 Task: Create a due date automation trigger when advanced on, on the wednesday after a card is due add dates without an incomplete due date at 11:00 AM.
Action: Mouse moved to (1157, 149)
Screenshot: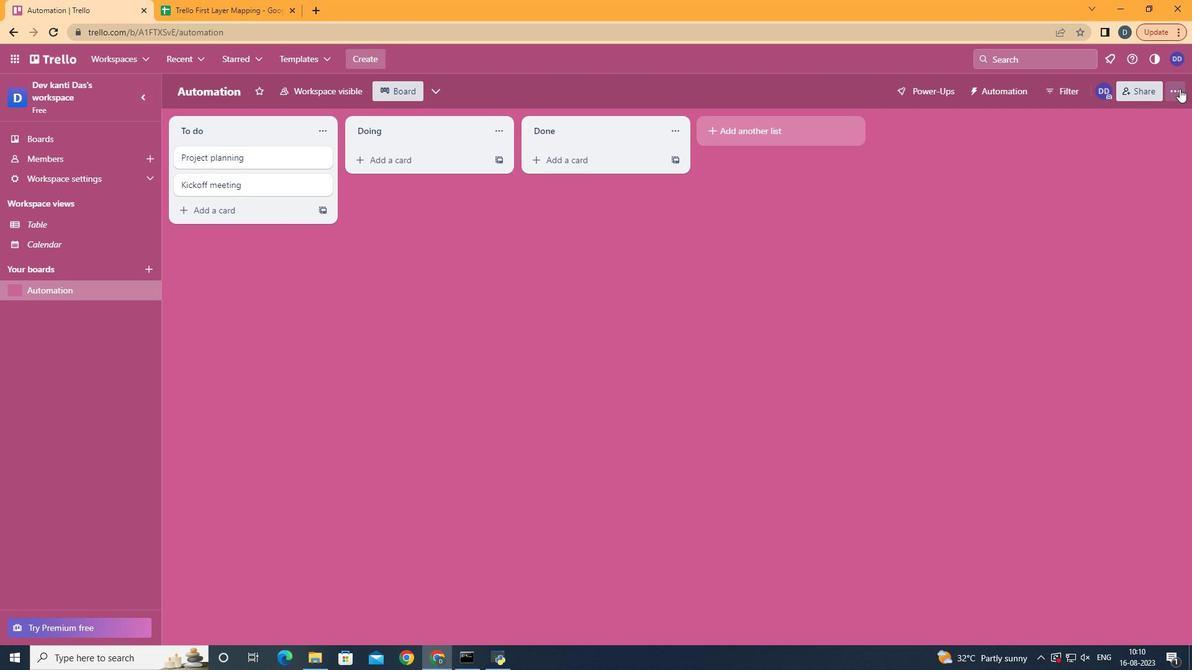 
Action: Mouse pressed left at (1157, 149)
Screenshot: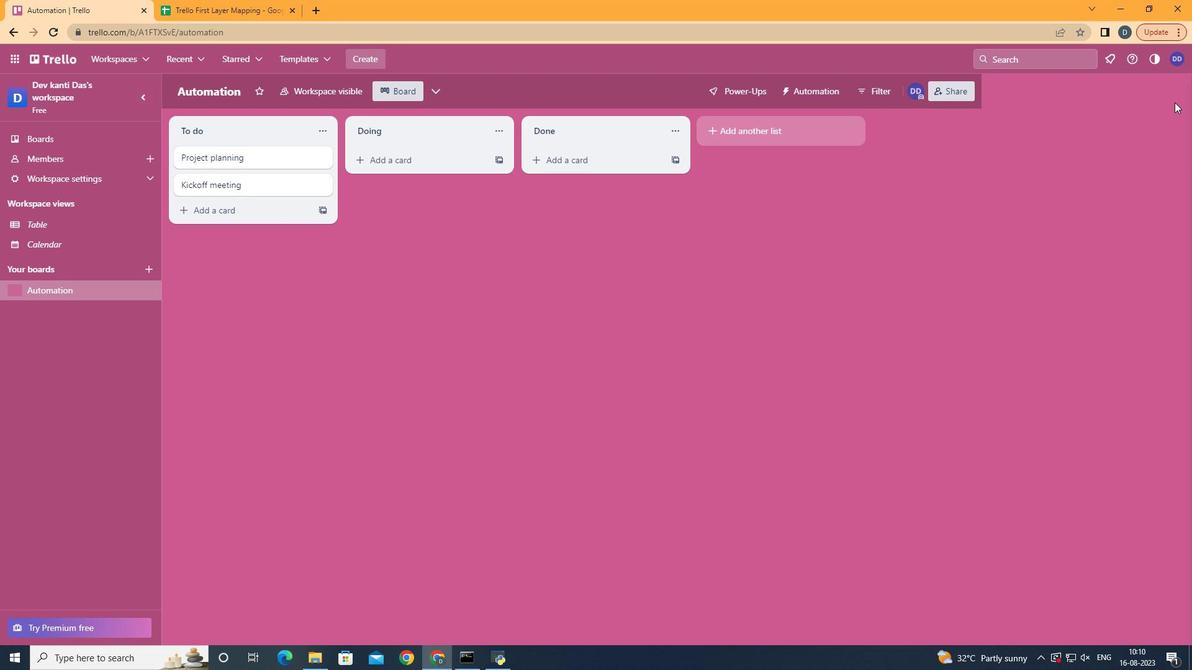 
Action: Mouse moved to (1084, 294)
Screenshot: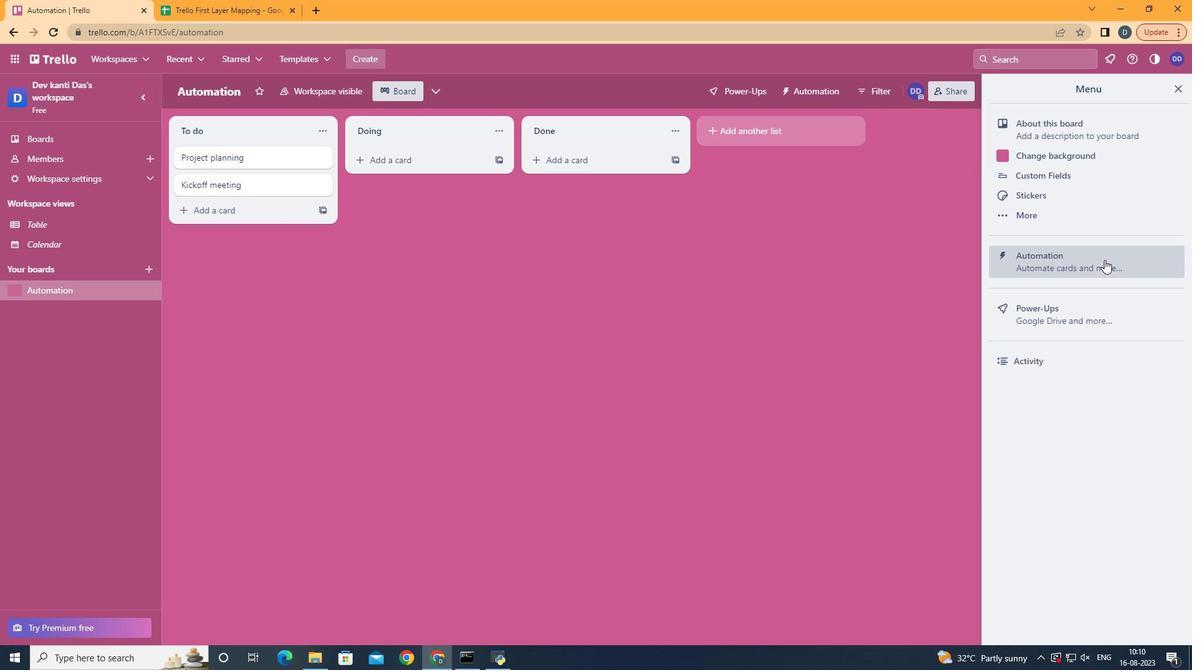 
Action: Mouse pressed left at (1084, 294)
Screenshot: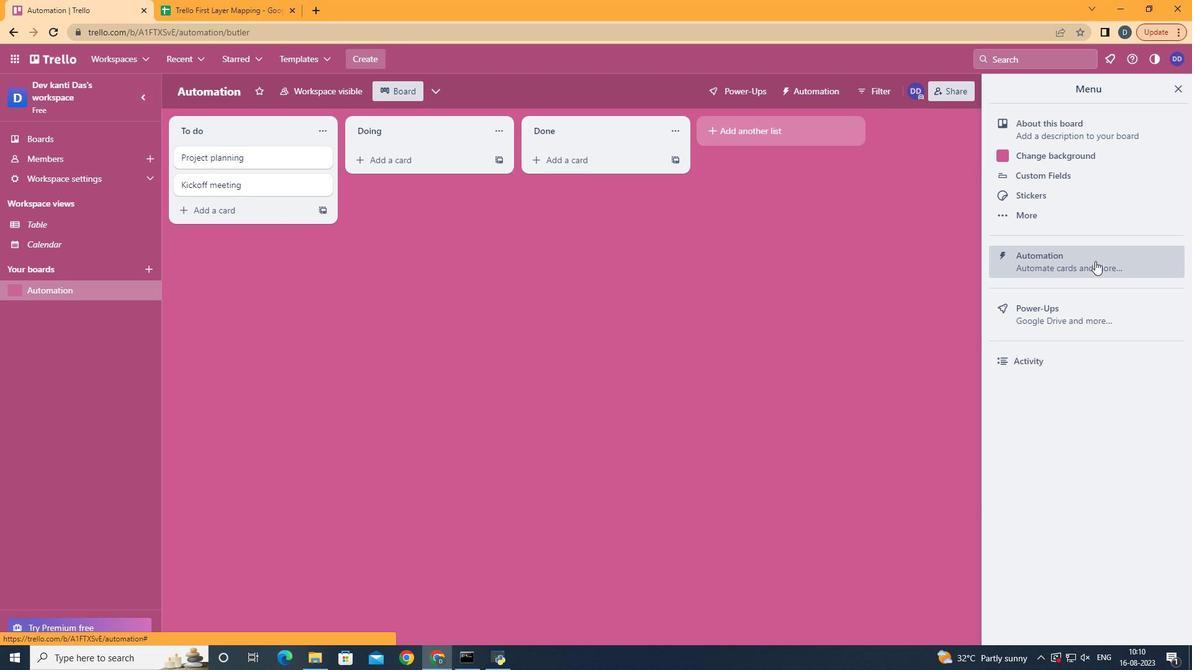 
Action: Mouse moved to (230, 290)
Screenshot: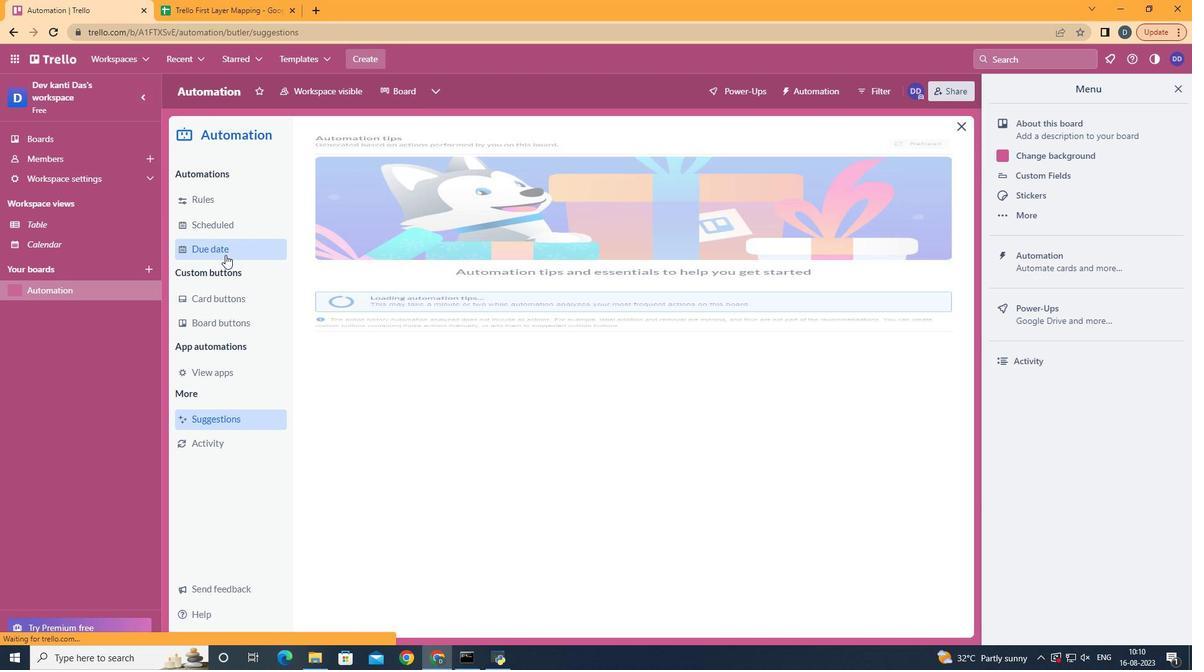 
Action: Mouse pressed left at (230, 290)
Screenshot: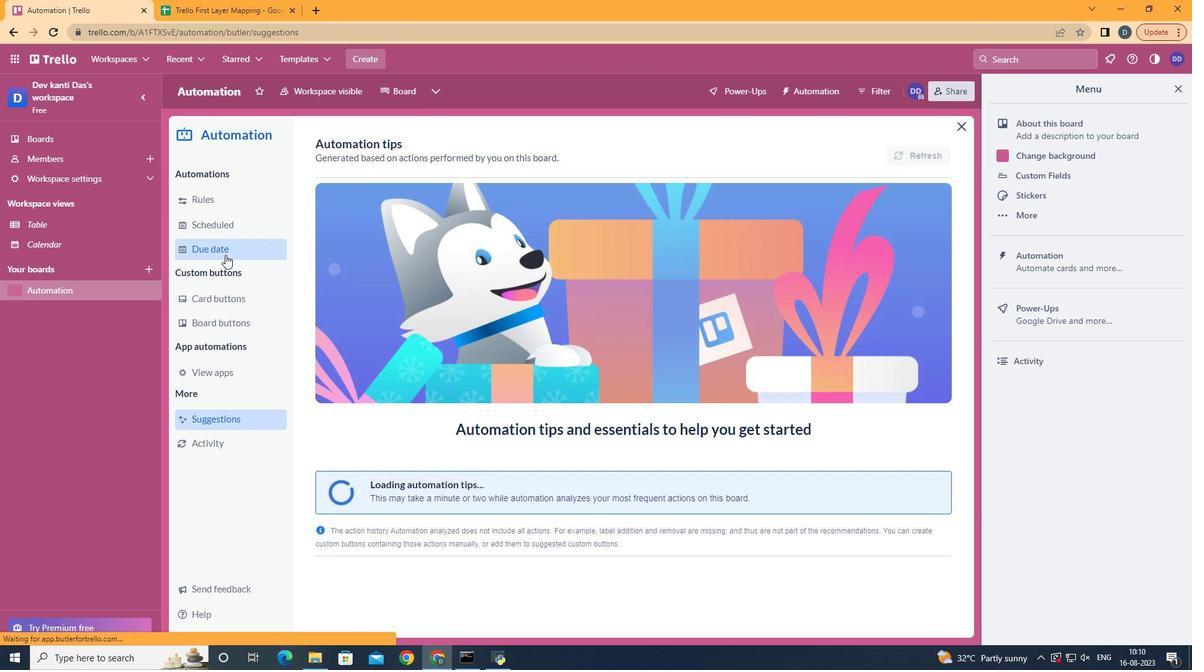 
Action: Mouse moved to (859, 200)
Screenshot: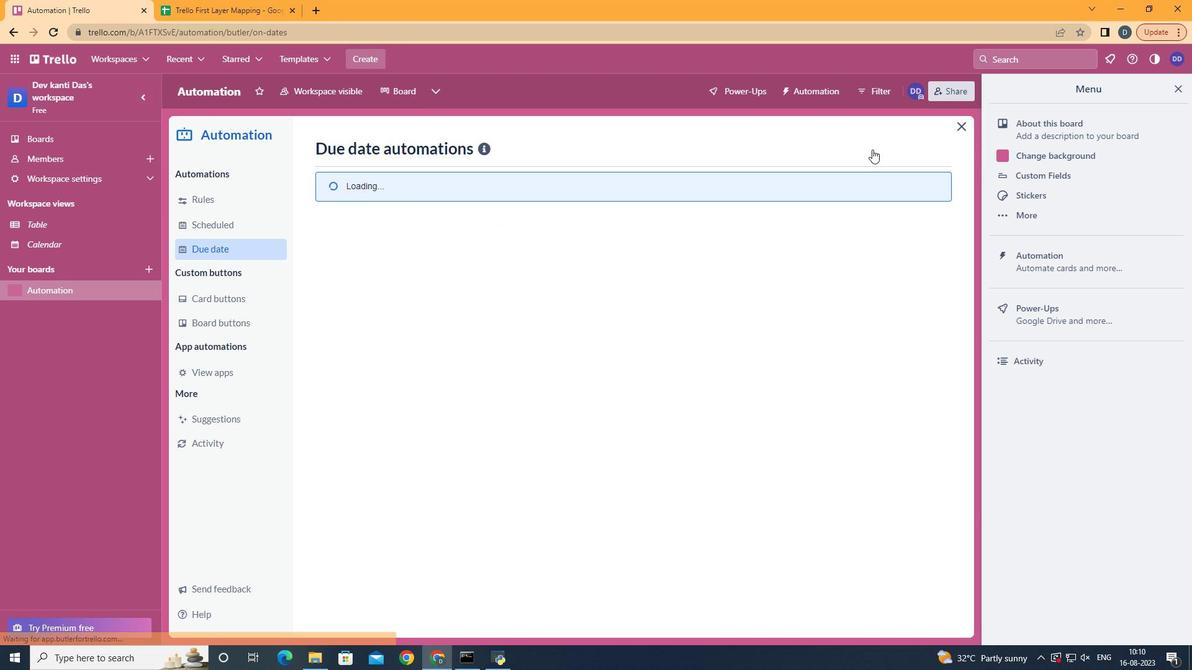 
Action: Mouse pressed left at (859, 200)
Screenshot: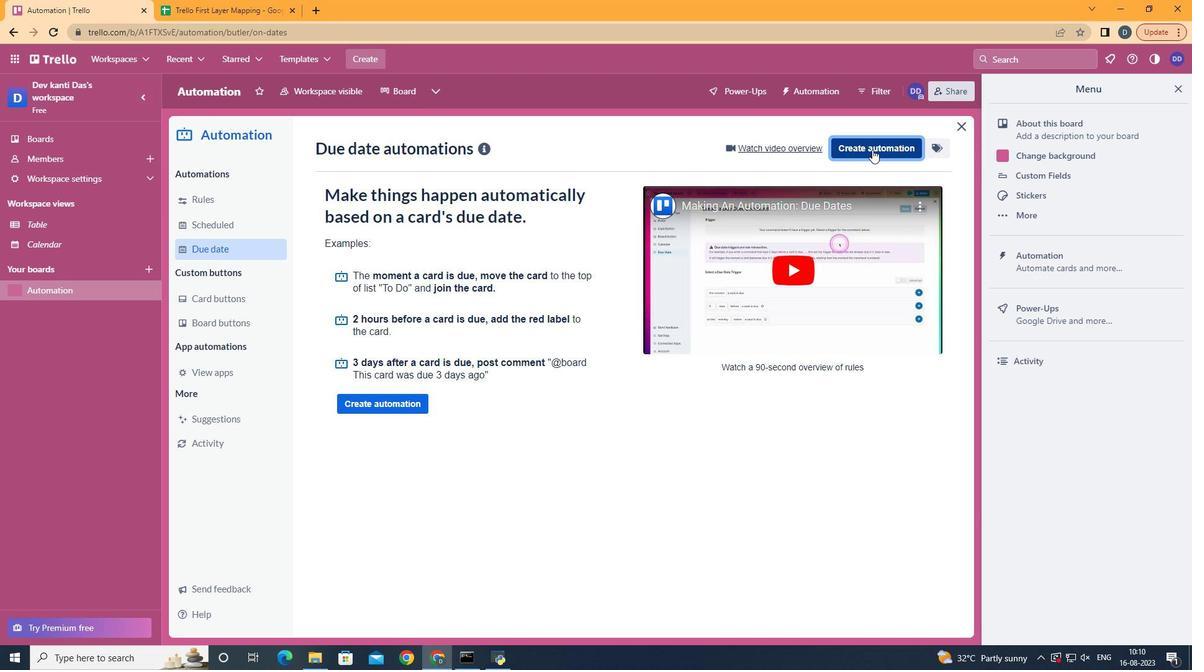 
Action: Mouse moved to (658, 299)
Screenshot: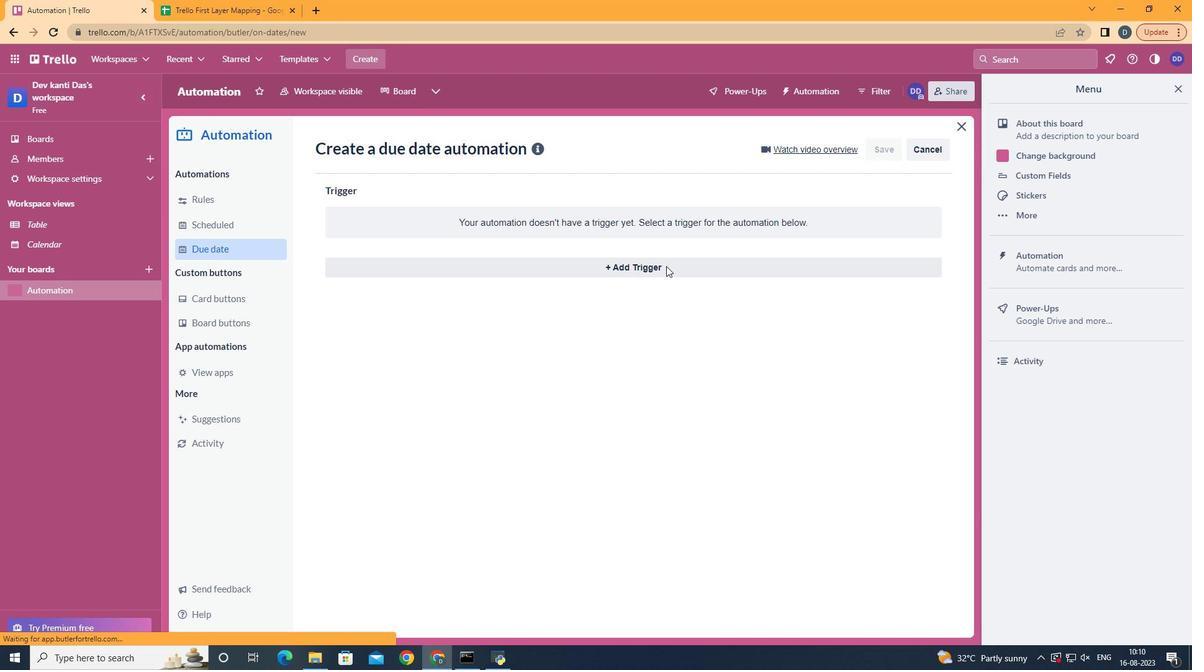 
Action: Mouse pressed left at (658, 299)
Screenshot: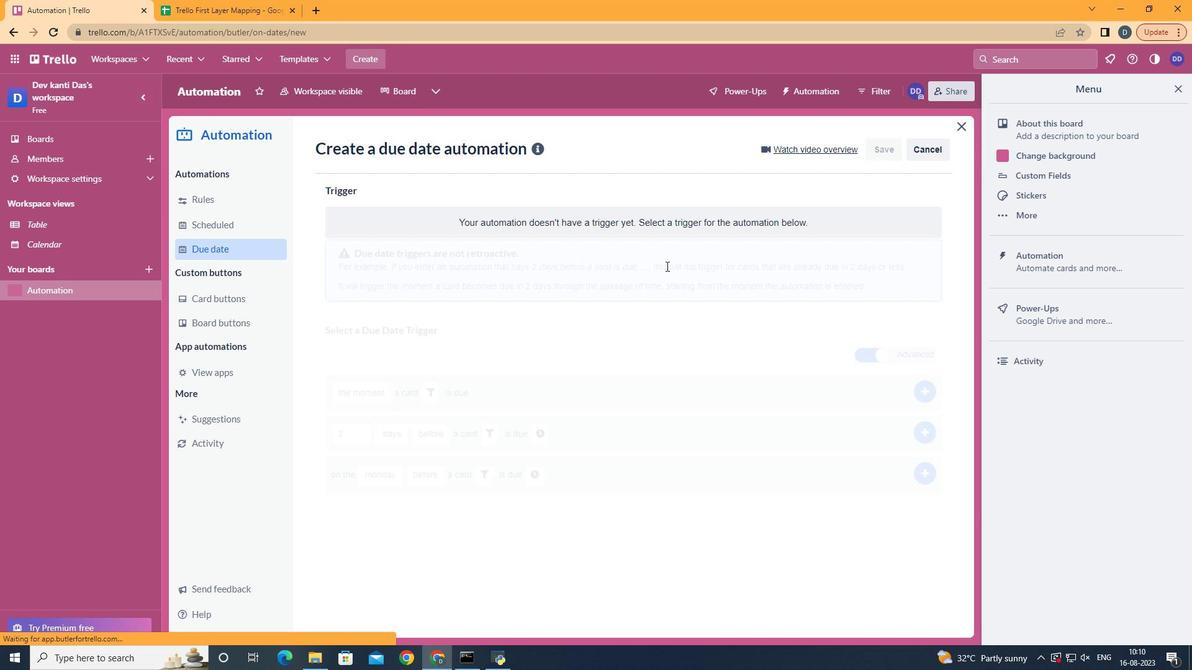 
Action: Mouse moved to (416, 388)
Screenshot: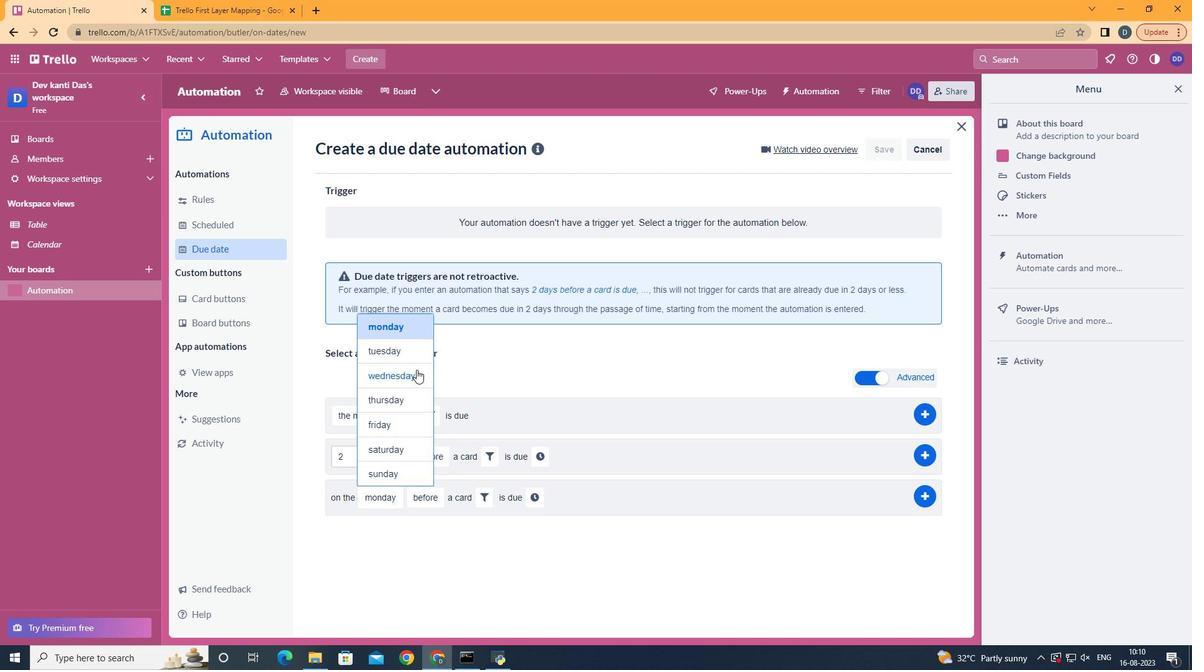 
Action: Mouse pressed left at (416, 388)
Screenshot: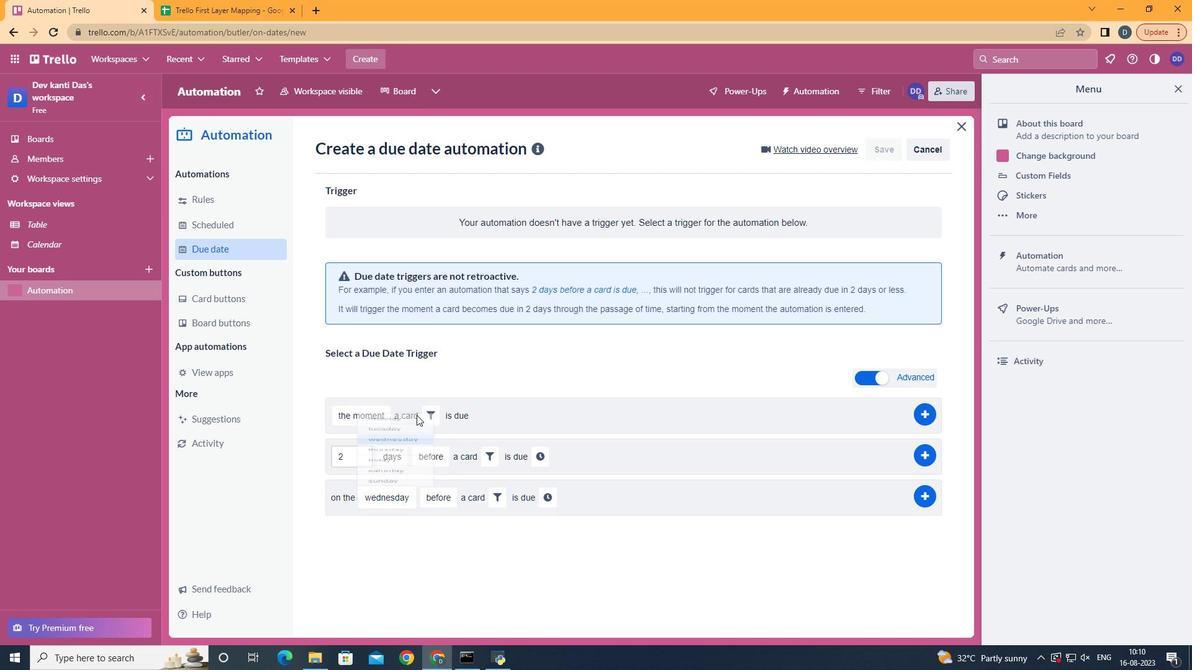 
Action: Mouse moved to (445, 532)
Screenshot: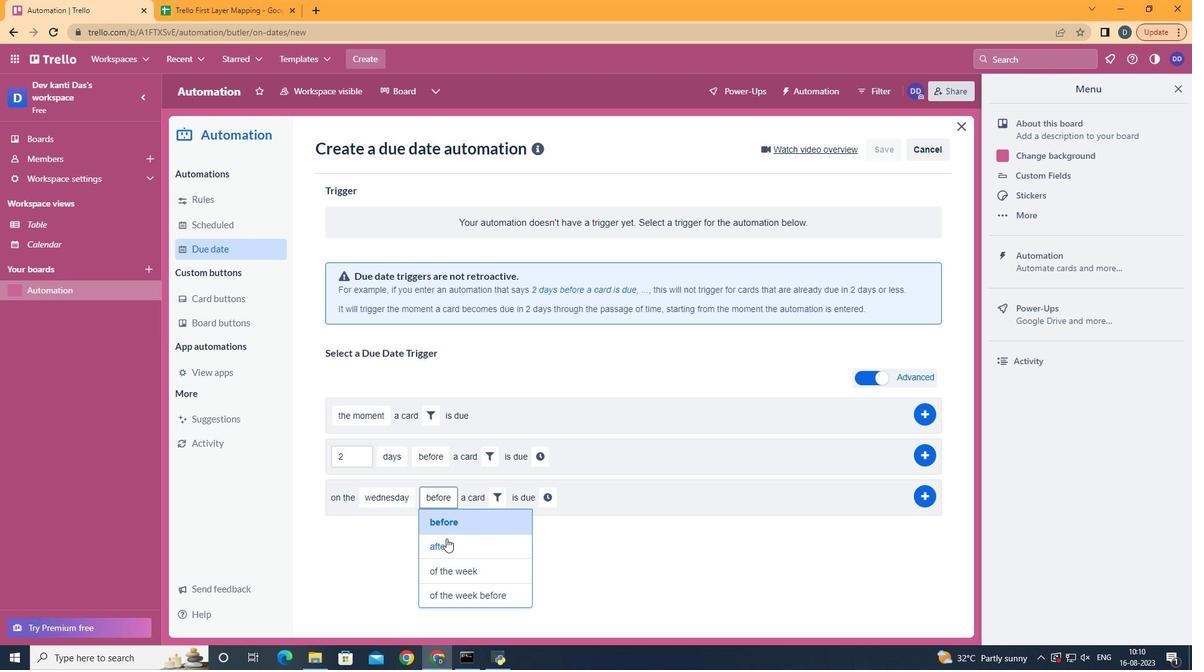 
Action: Mouse pressed left at (445, 532)
Screenshot: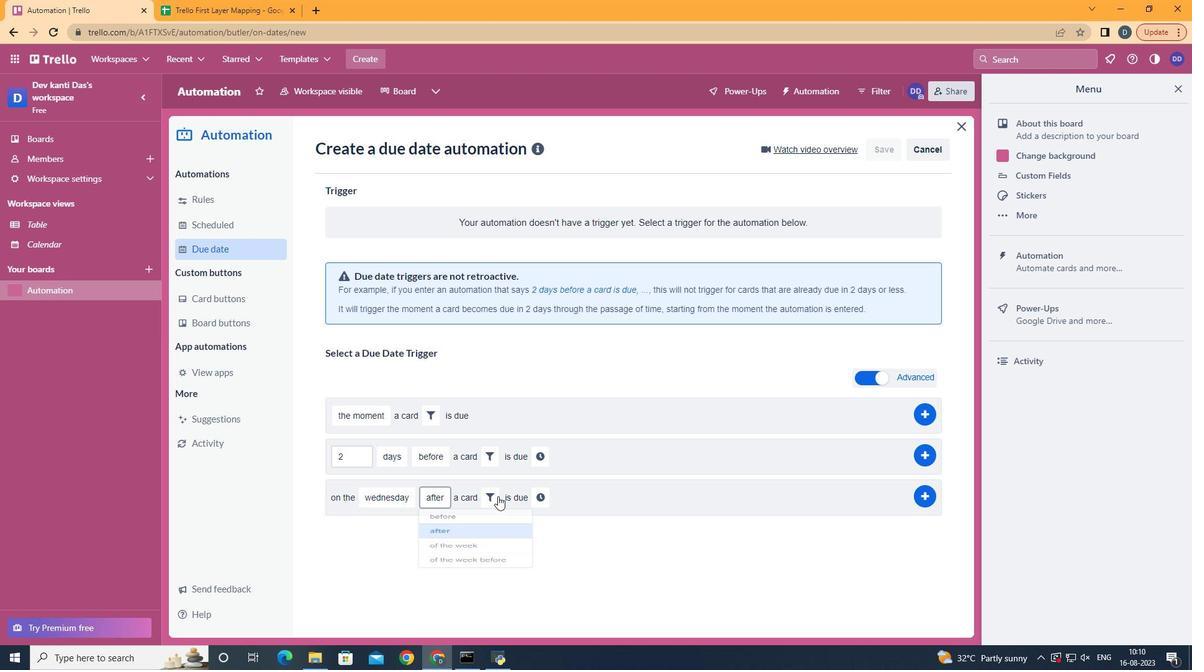 
Action: Mouse moved to (498, 493)
Screenshot: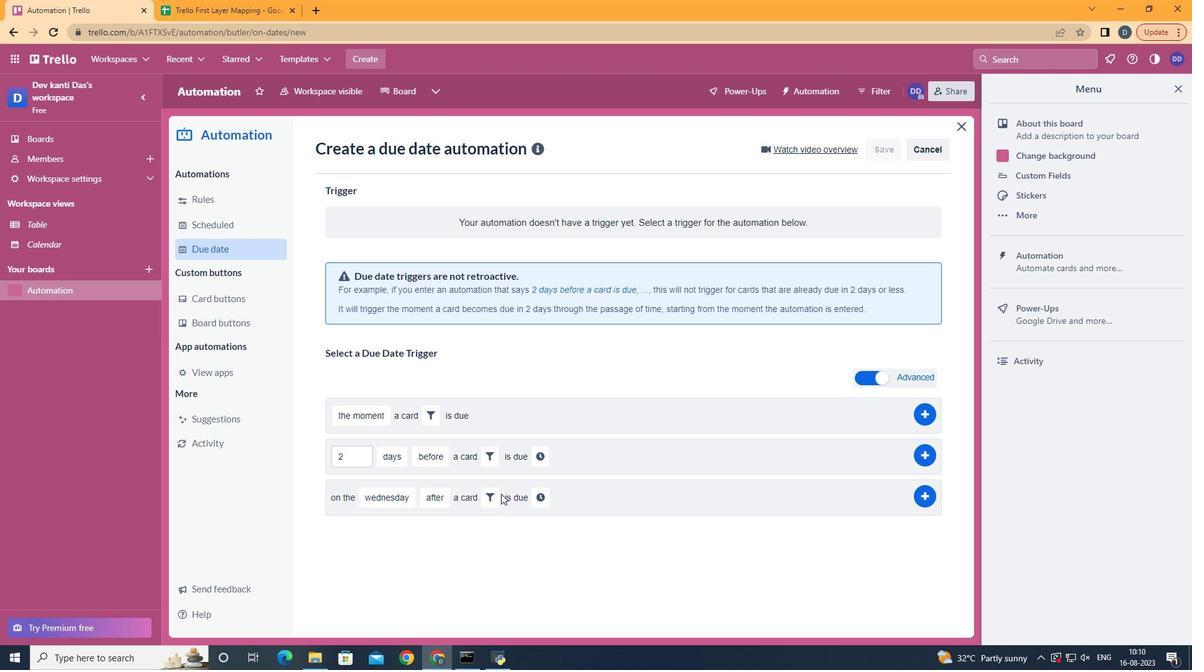 
Action: Mouse pressed left at (498, 493)
Screenshot: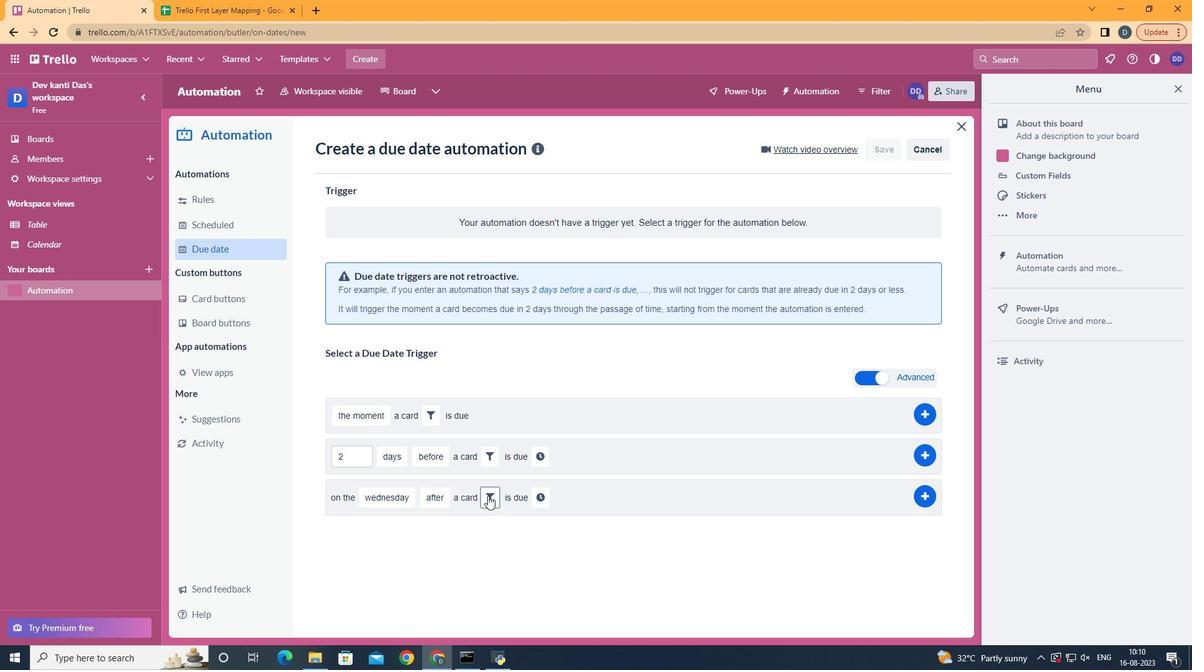 
Action: Mouse moved to (486, 495)
Screenshot: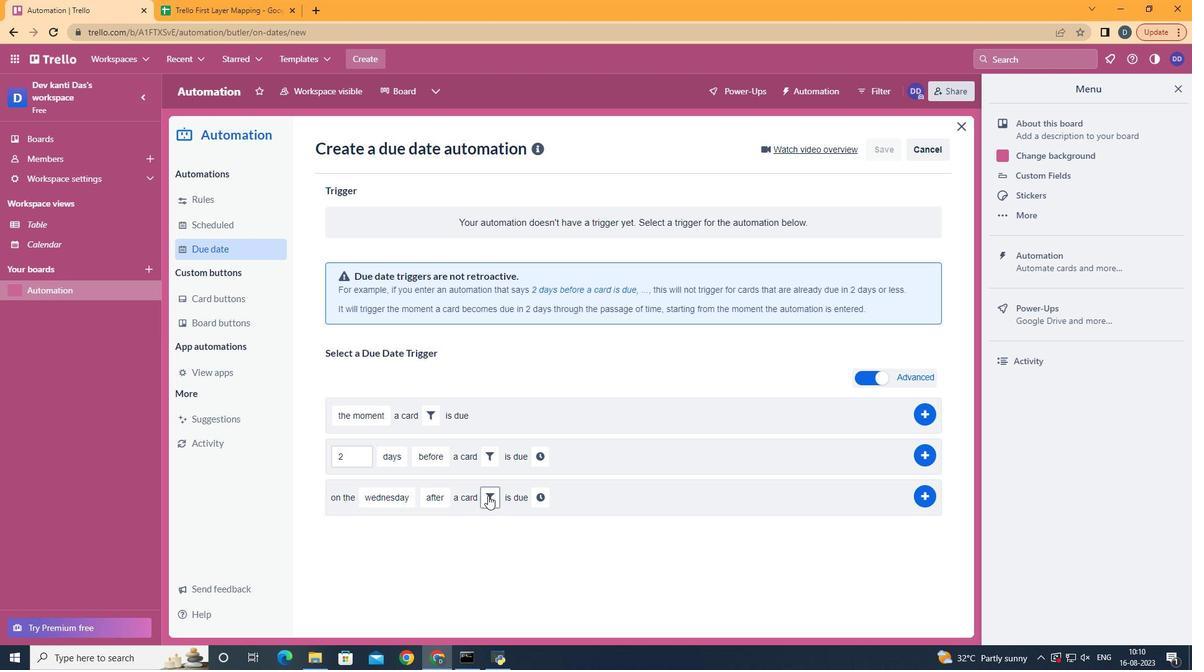
Action: Mouse pressed left at (486, 495)
Screenshot: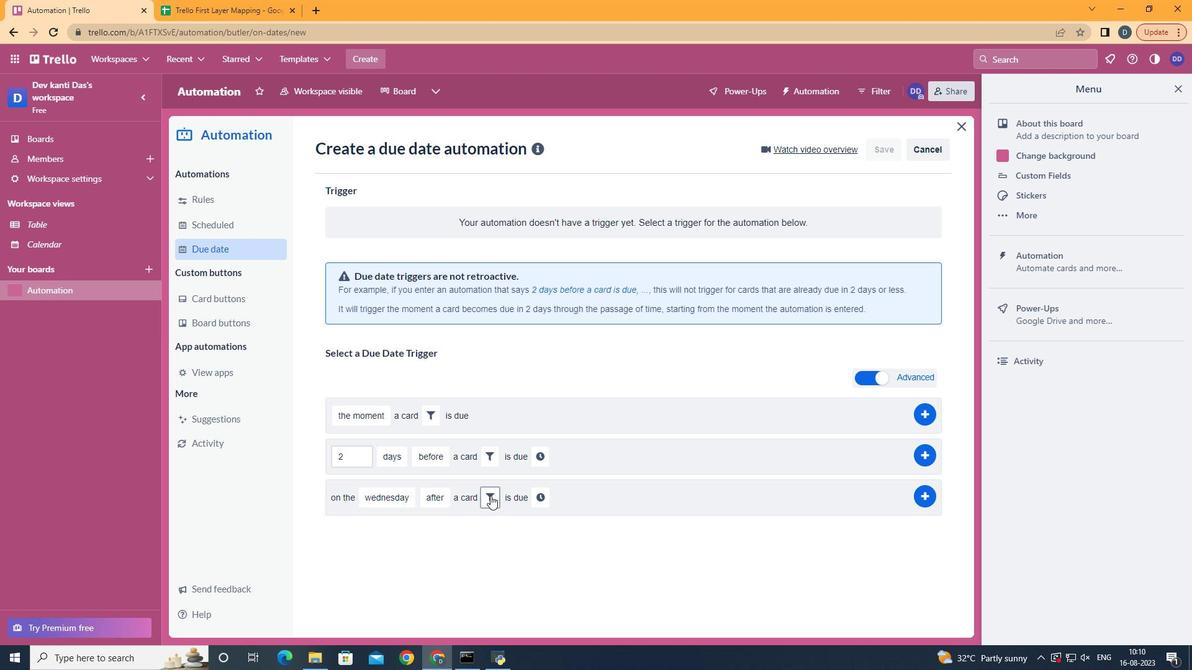 
Action: Mouse moved to (554, 534)
Screenshot: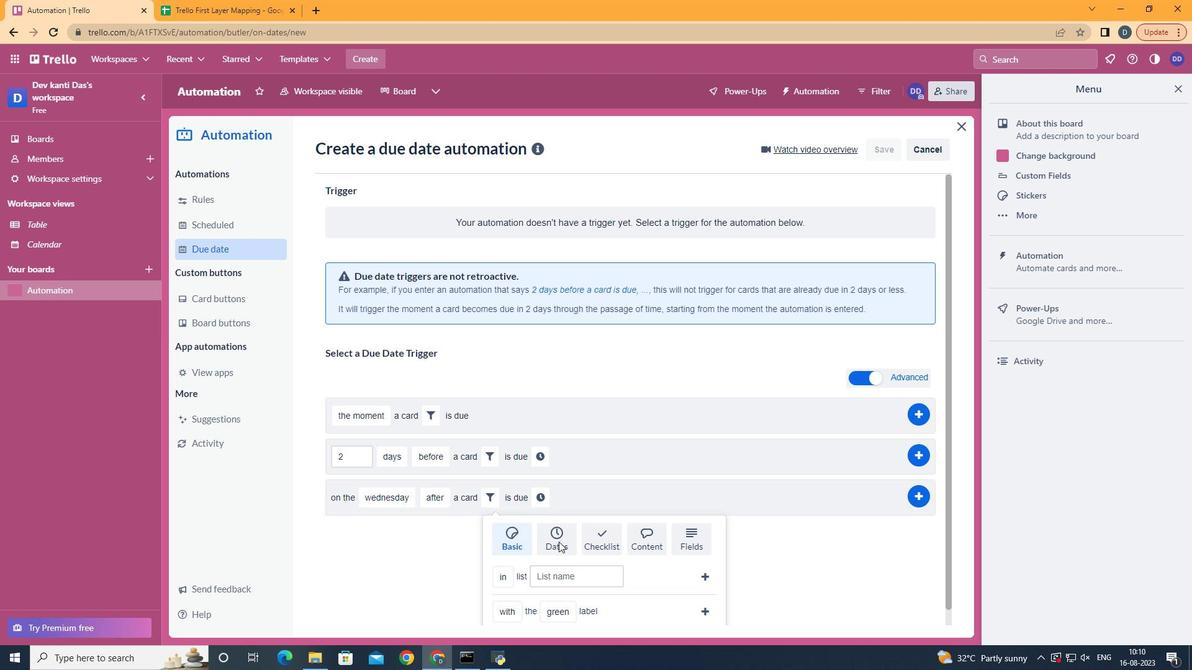 
Action: Mouse pressed left at (554, 534)
Screenshot: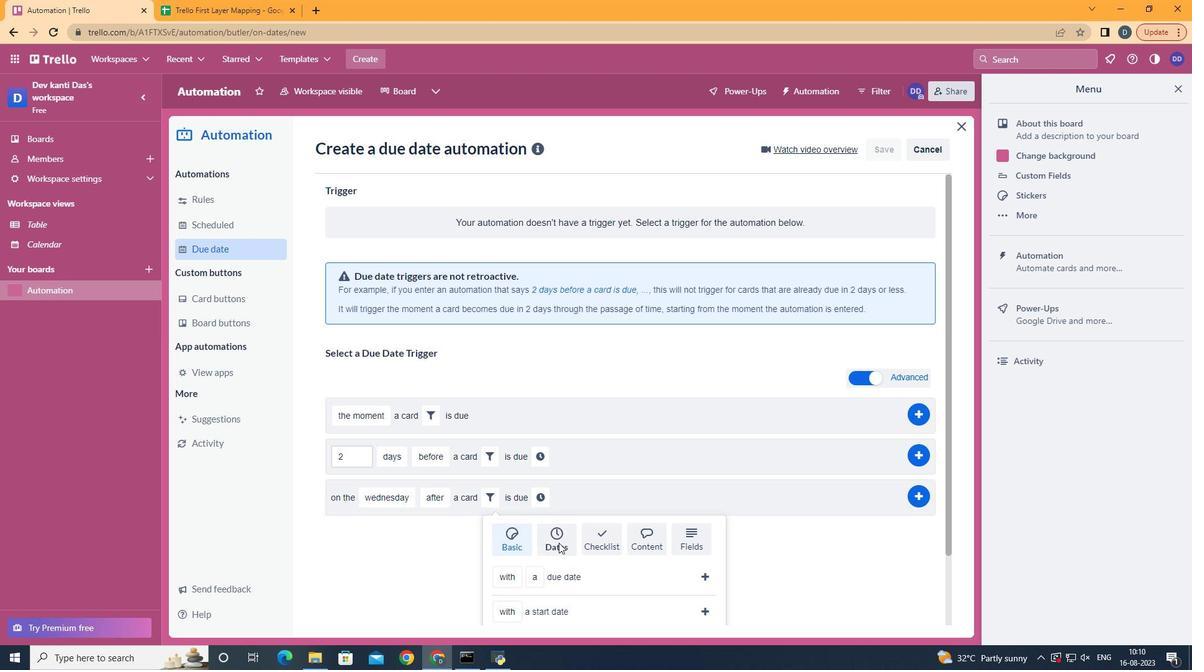 
Action: Mouse moved to (554, 535)
Screenshot: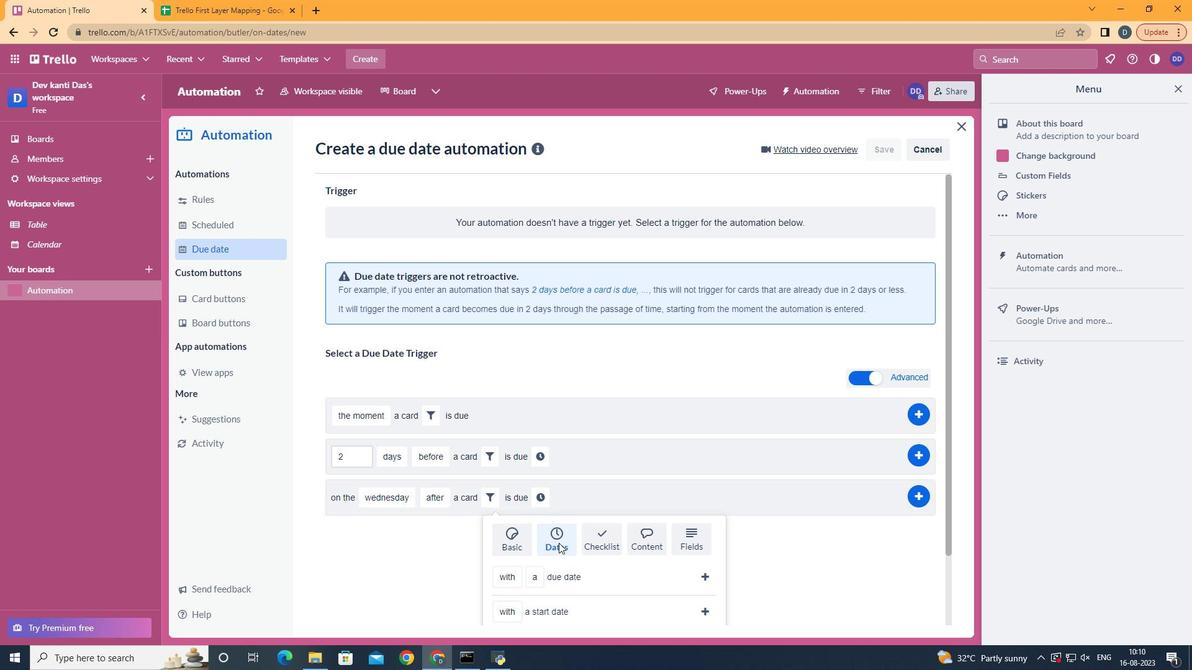 
Action: Mouse scrolled (554, 535) with delta (0, 0)
Screenshot: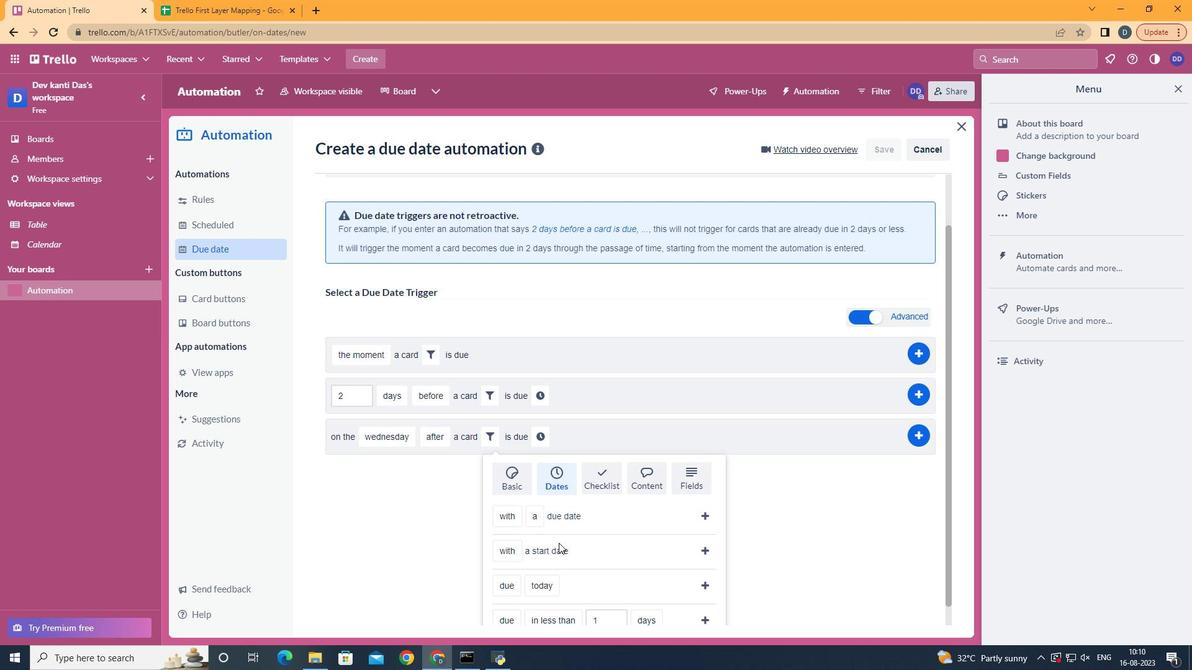 
Action: Mouse scrolled (554, 535) with delta (0, 0)
Screenshot: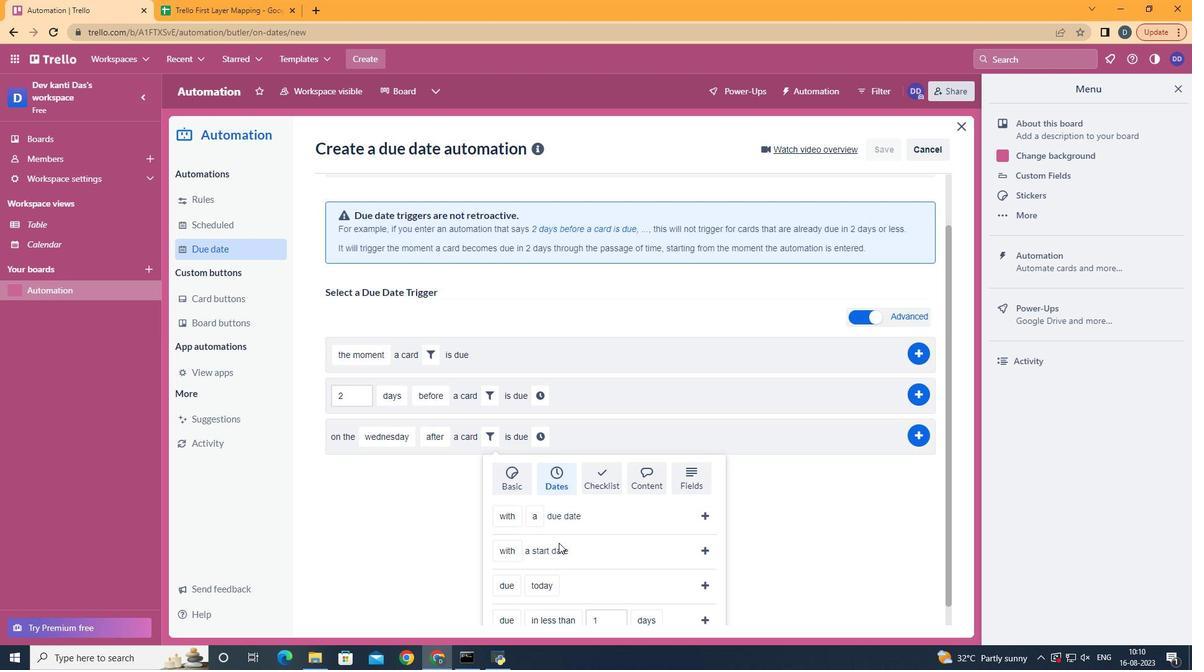 
Action: Mouse scrolled (554, 535) with delta (0, 0)
Screenshot: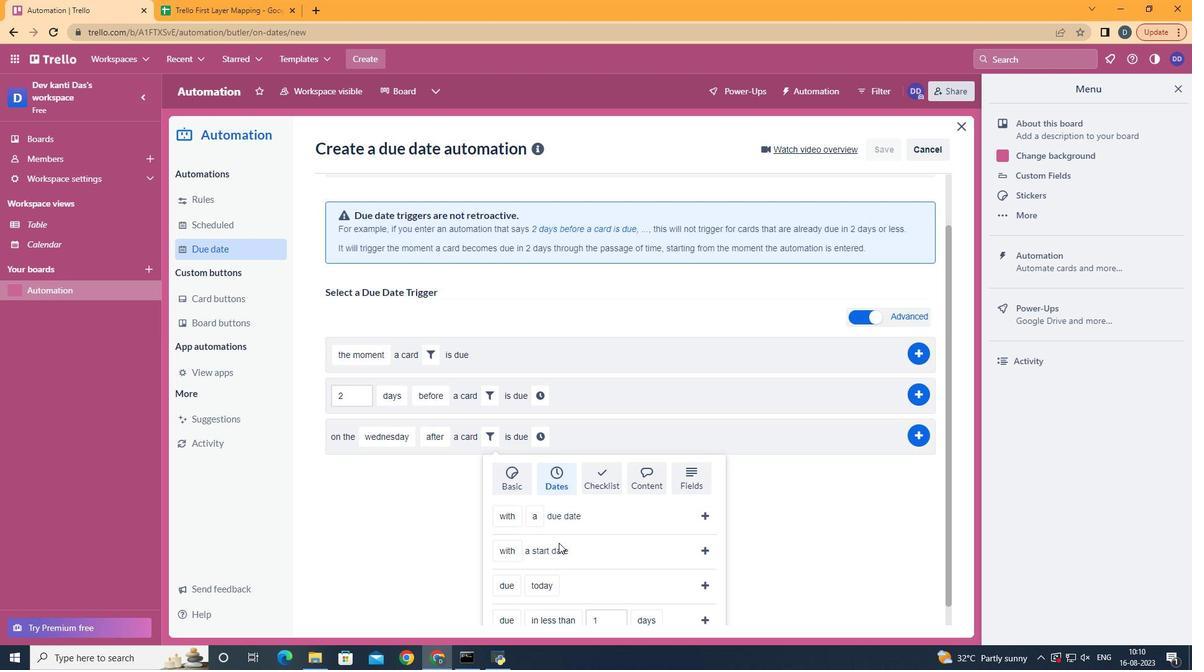 
Action: Mouse scrolled (554, 535) with delta (0, 0)
Screenshot: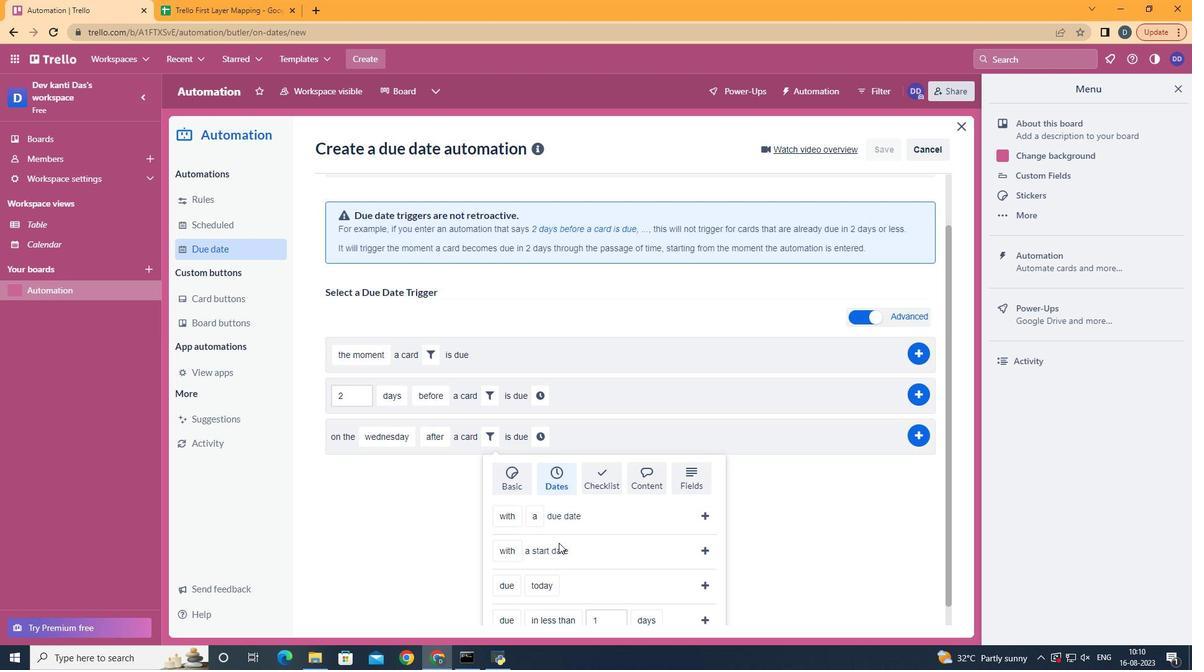 
Action: Mouse scrolled (554, 535) with delta (0, 0)
Screenshot: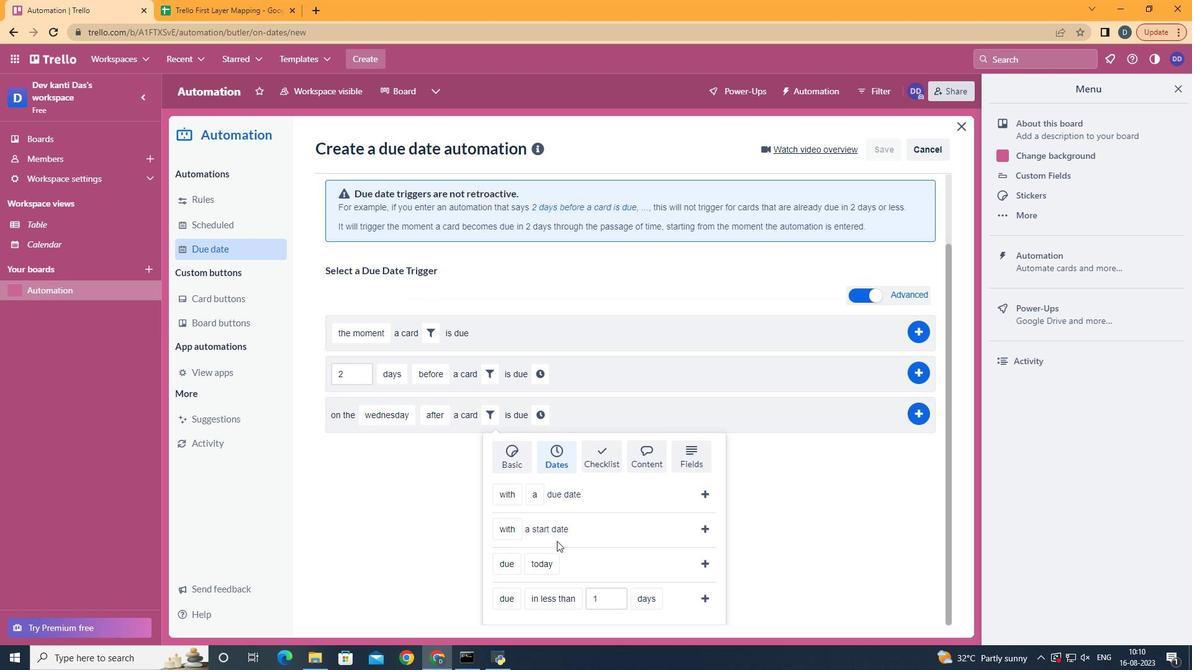
Action: Mouse moved to (518, 535)
Screenshot: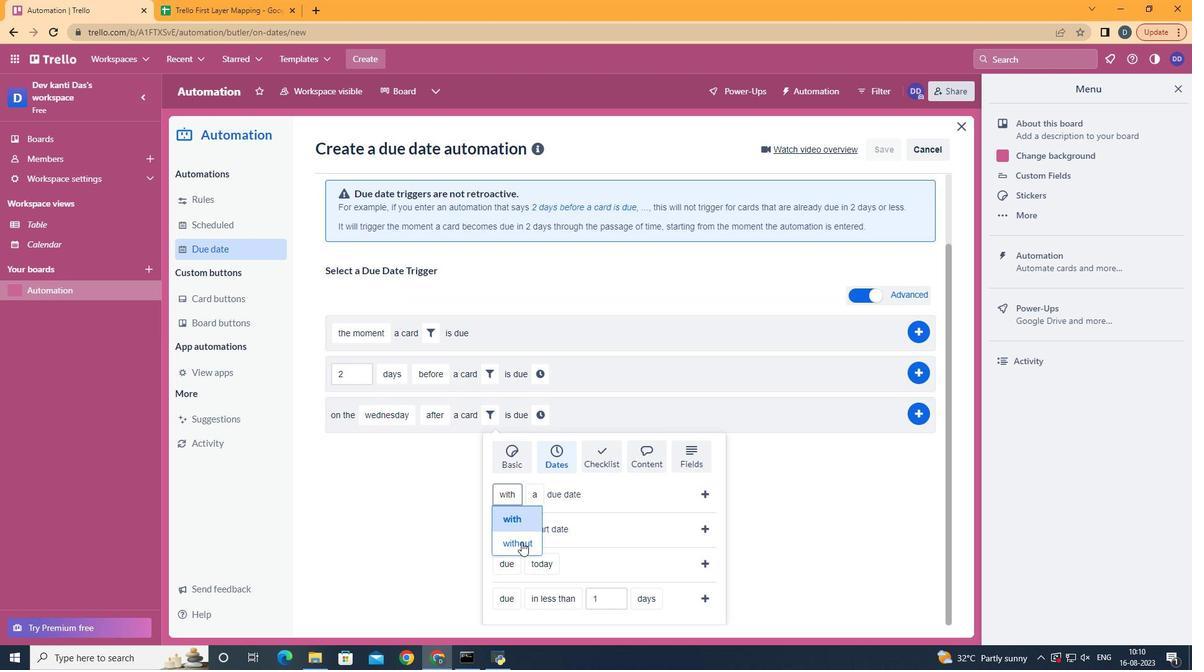 
Action: Mouse pressed left at (518, 535)
Screenshot: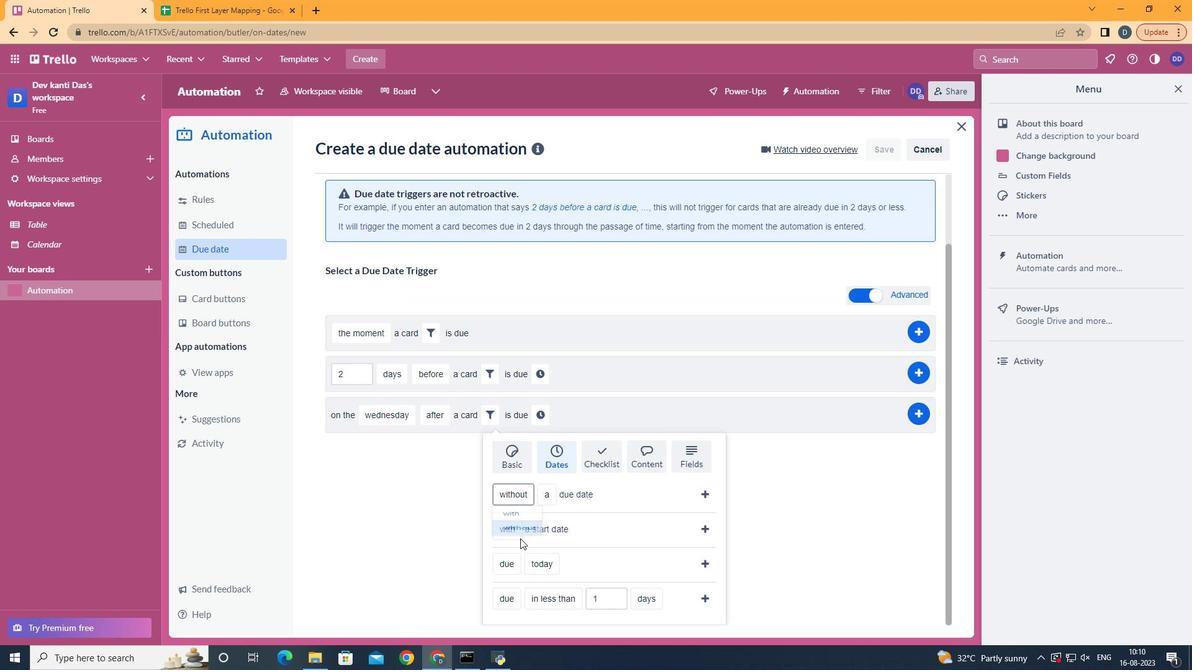 
Action: Mouse moved to (571, 551)
Screenshot: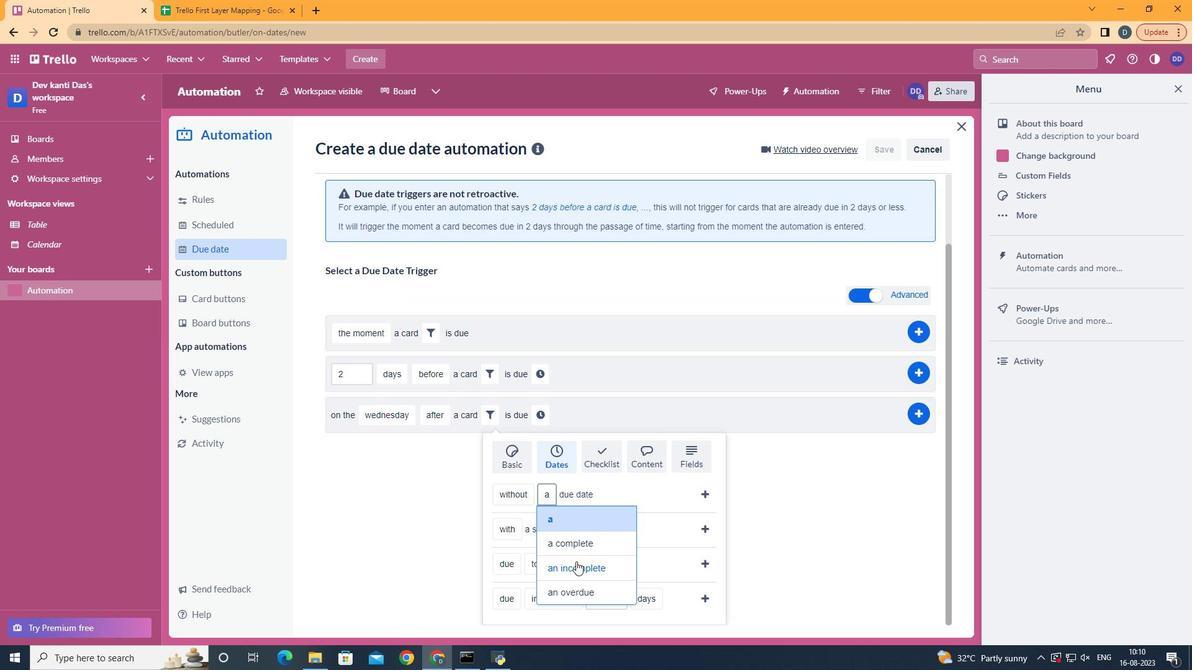 
Action: Mouse pressed left at (571, 551)
Screenshot: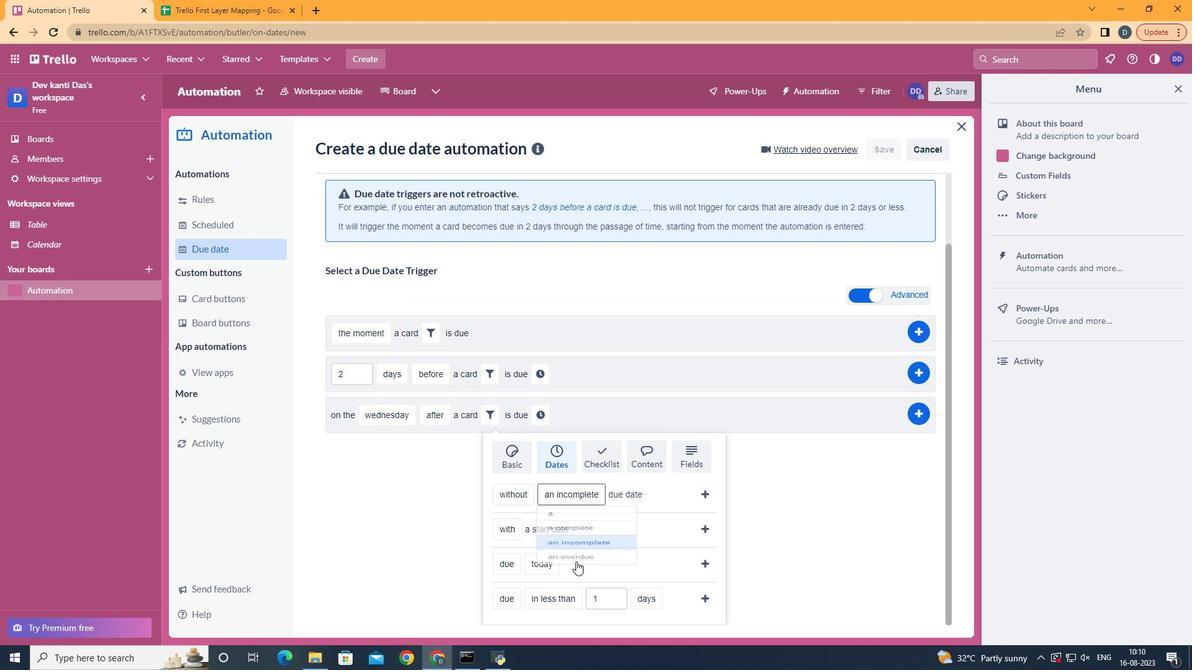 
Action: Mouse moved to (702, 488)
Screenshot: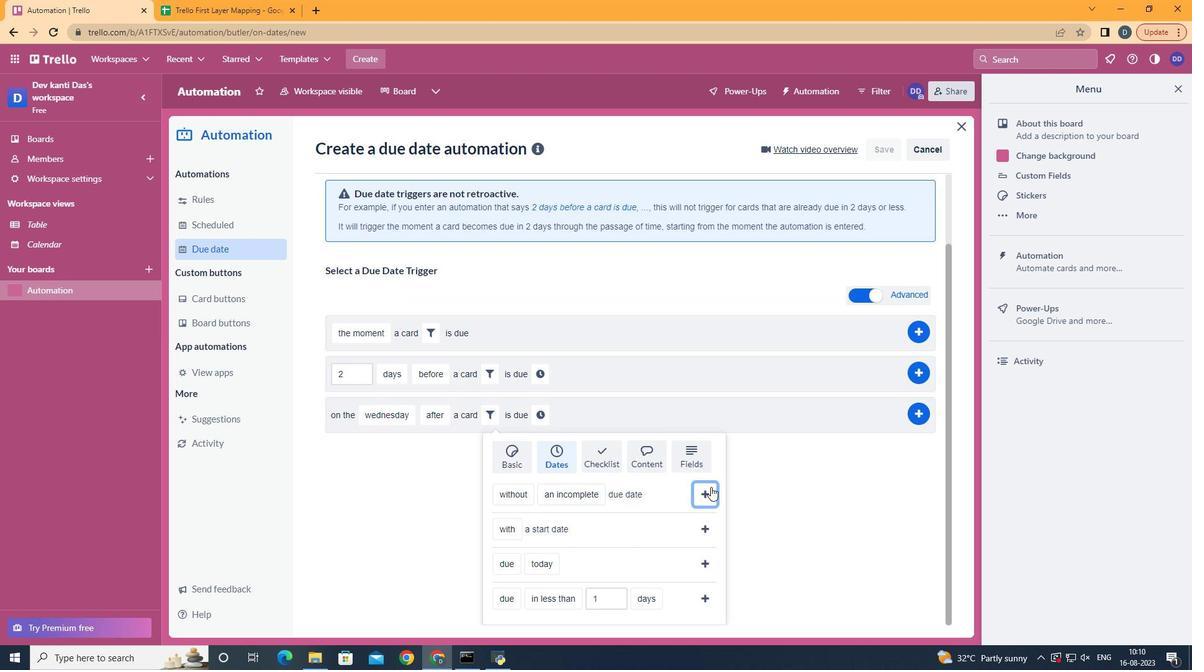 
Action: Mouse pressed left at (702, 488)
Screenshot: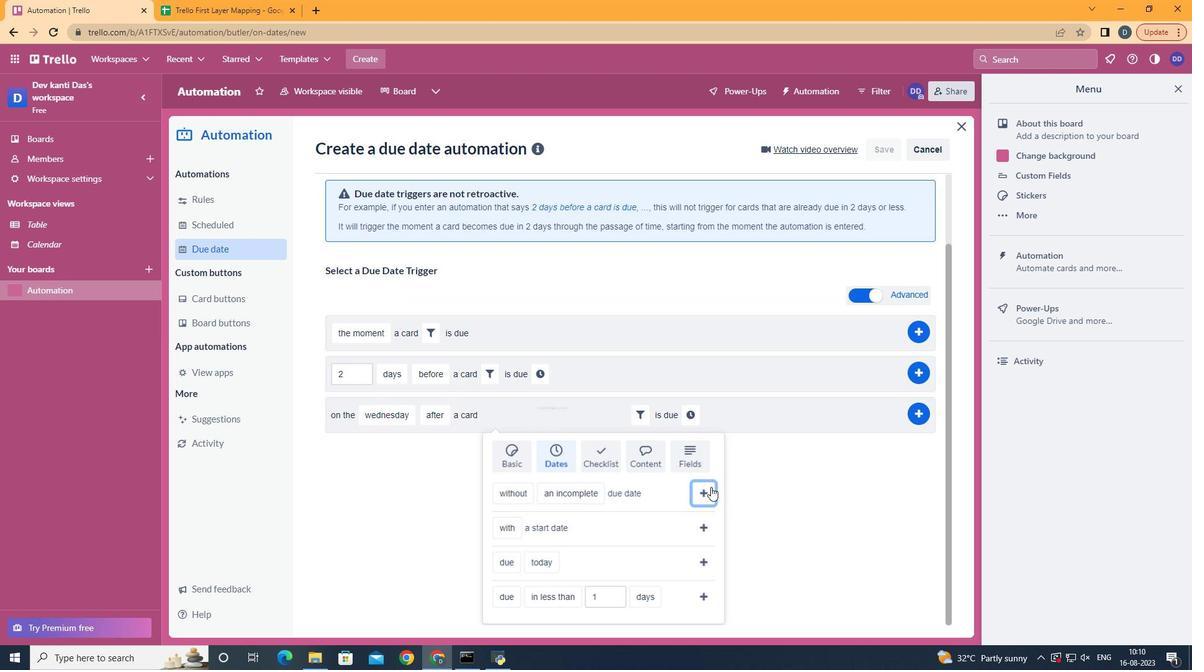 
Action: Mouse moved to (681, 501)
Screenshot: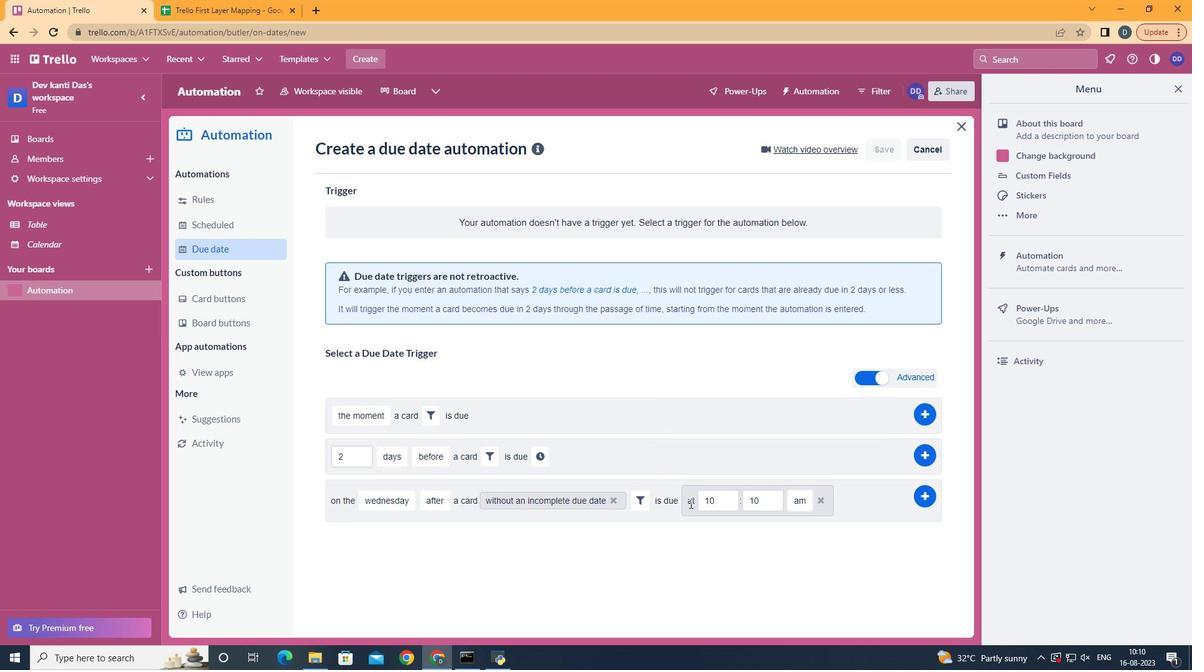 
Action: Mouse pressed left at (681, 501)
Screenshot: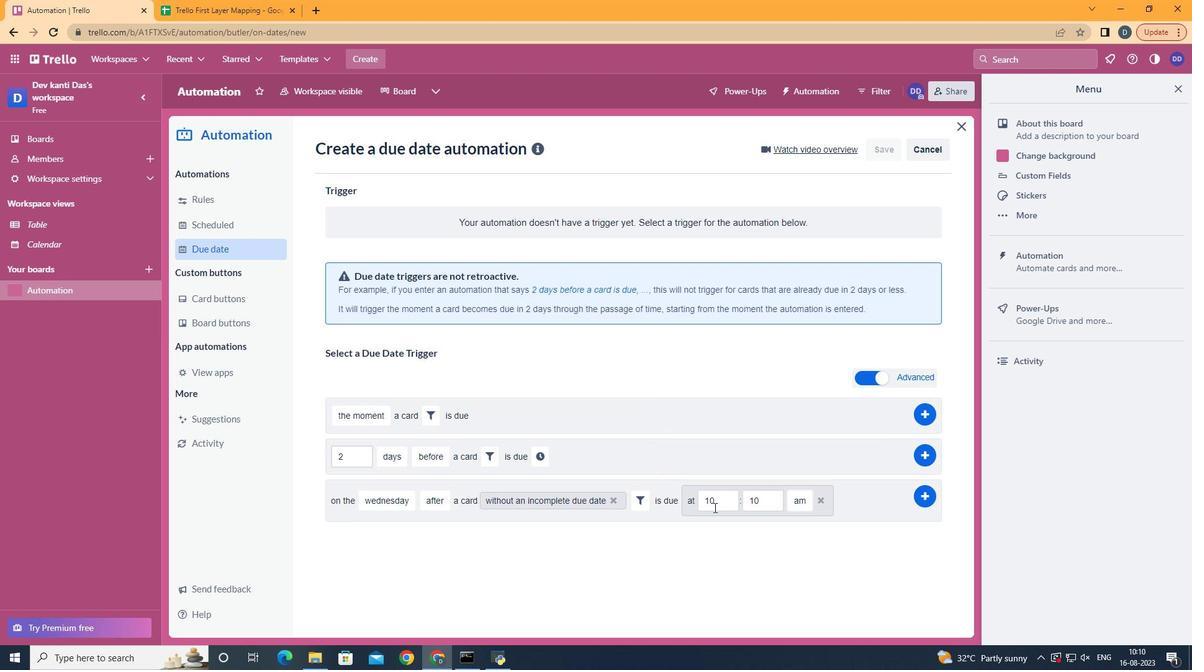
Action: Mouse moved to (717, 500)
Screenshot: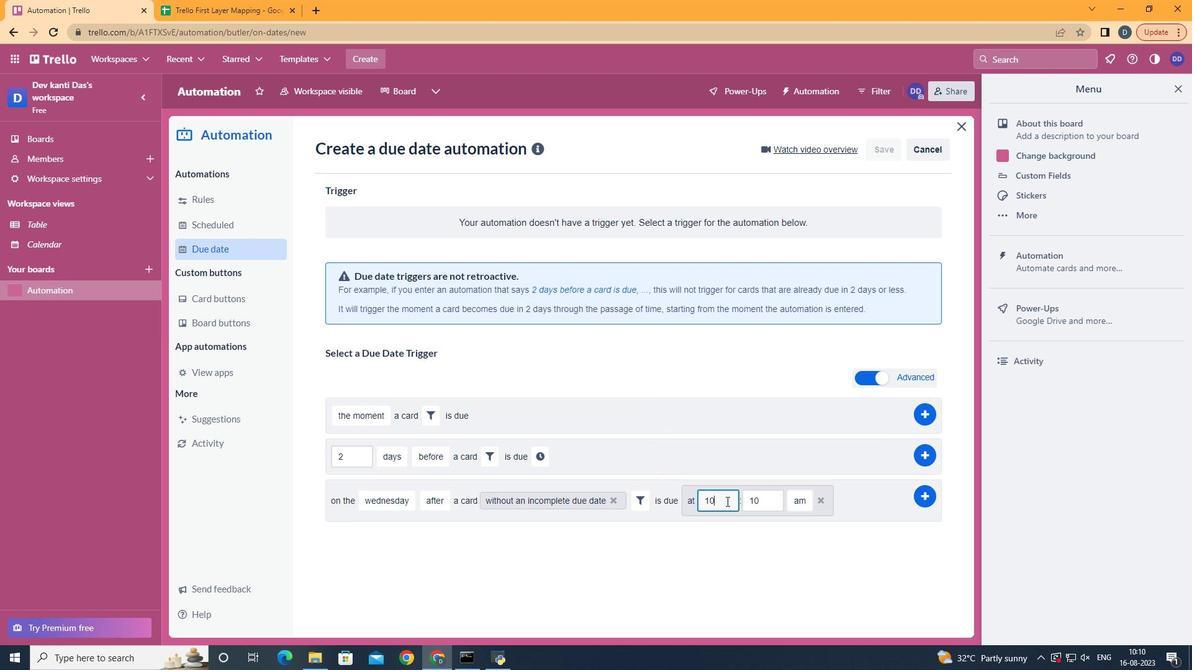 
Action: Mouse pressed left at (717, 500)
Screenshot: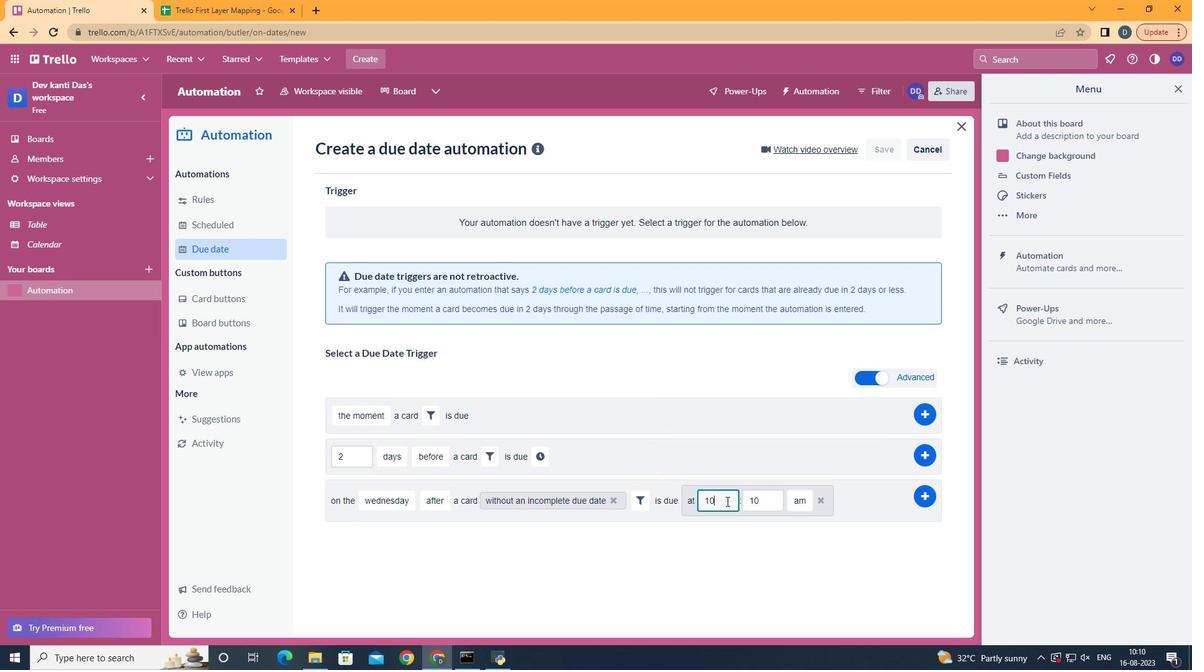 
Action: Key pressed <Key.backspace>1
Screenshot: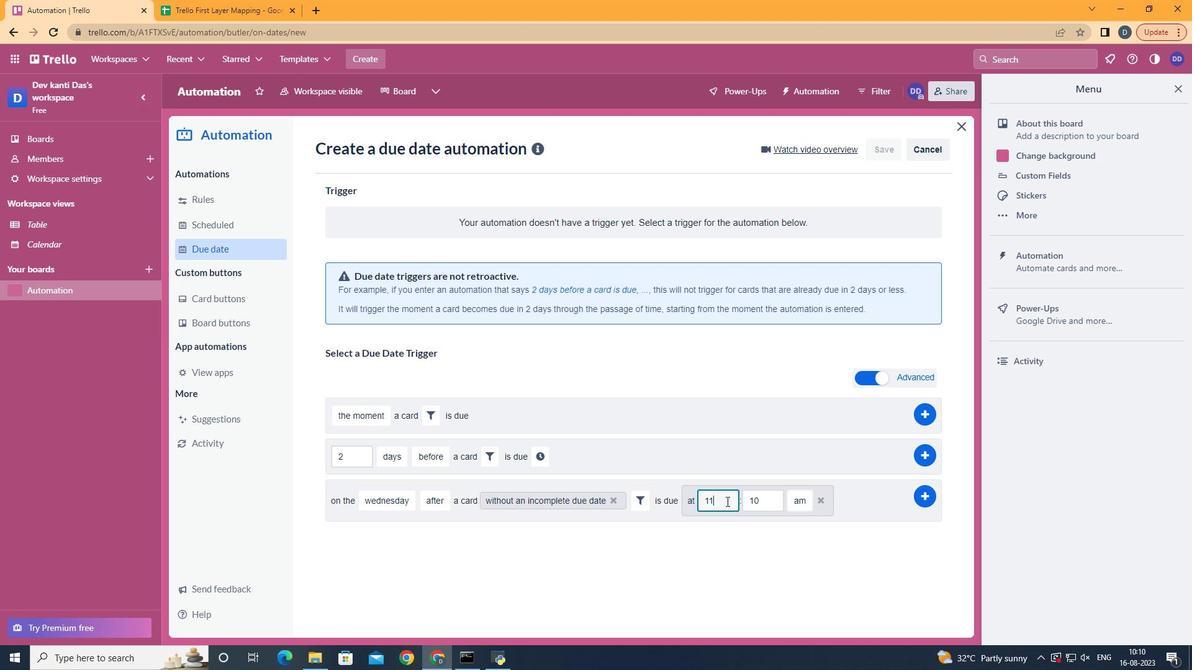 
Action: Mouse moved to (756, 507)
Screenshot: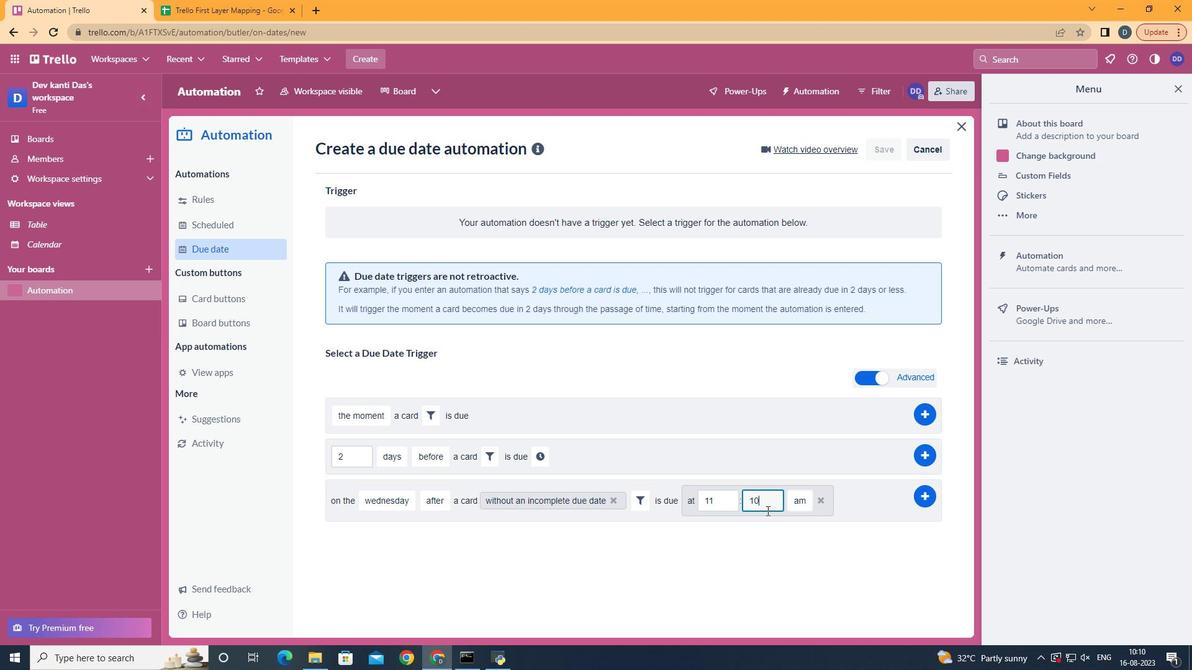 
Action: Mouse pressed left at (756, 507)
Screenshot: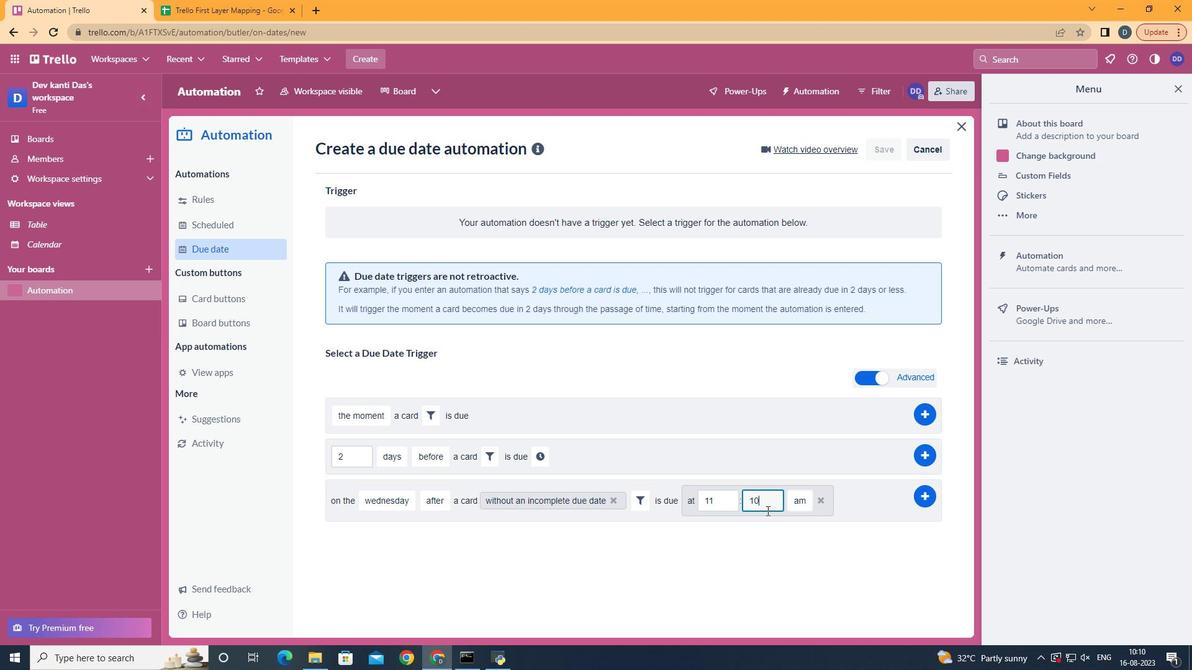 
Action: Key pressed <Key.backspace><Key.backspace>00
Screenshot: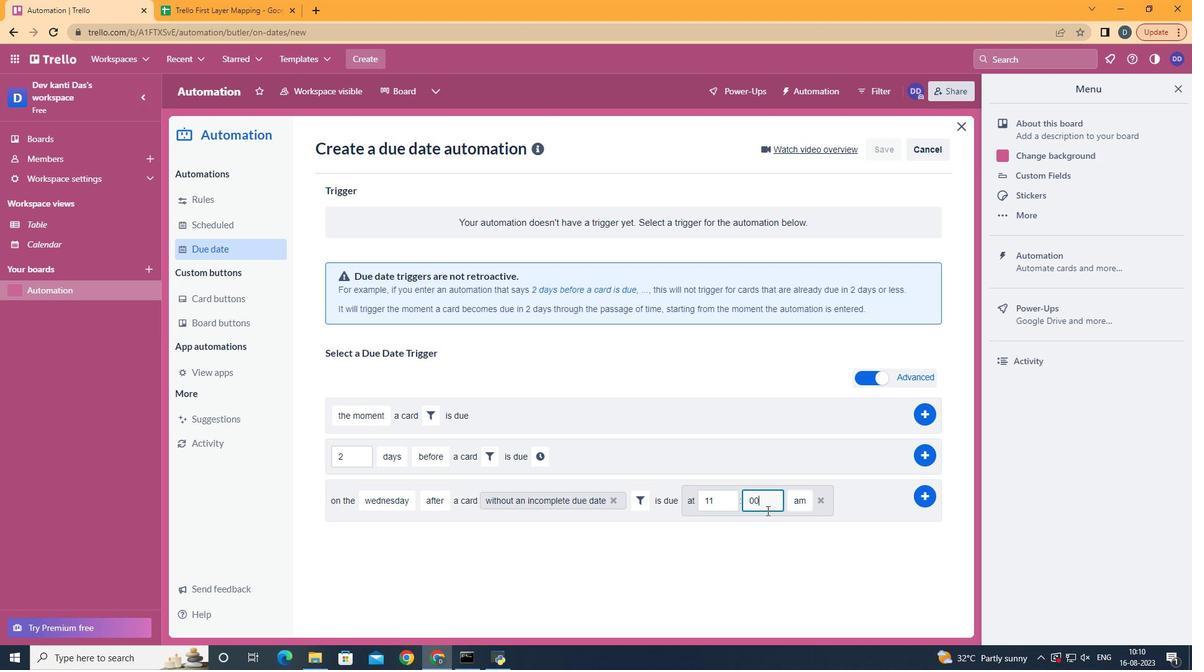 
Action: Mouse moved to (906, 495)
Screenshot: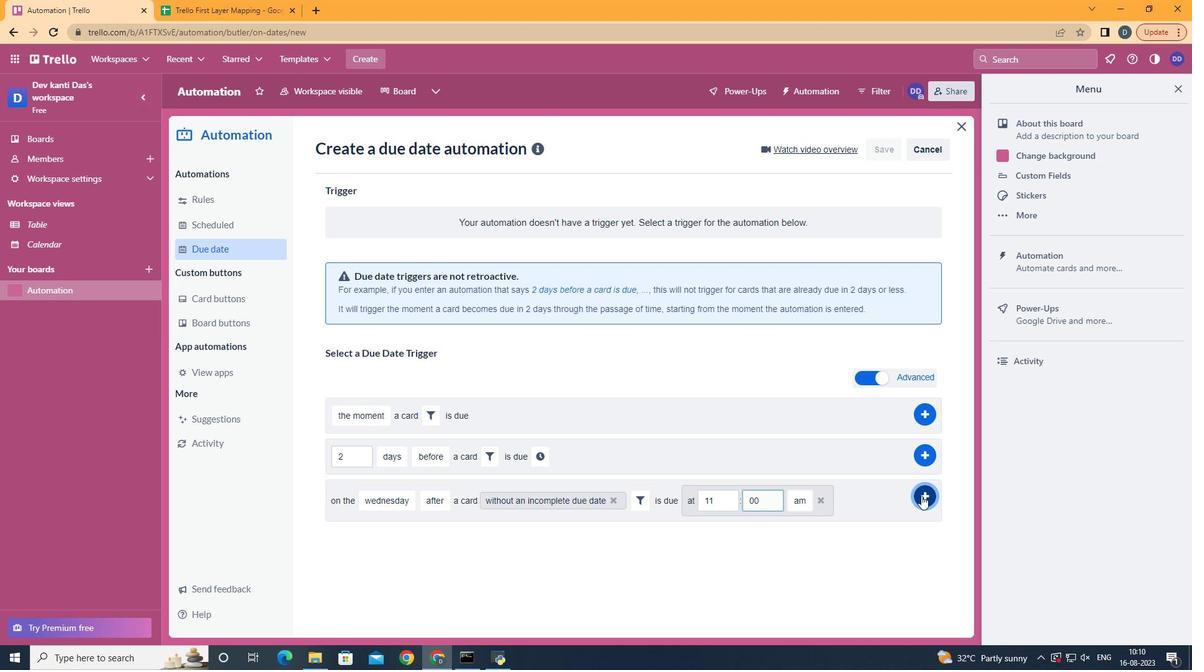 
Action: Mouse pressed left at (906, 495)
Screenshot: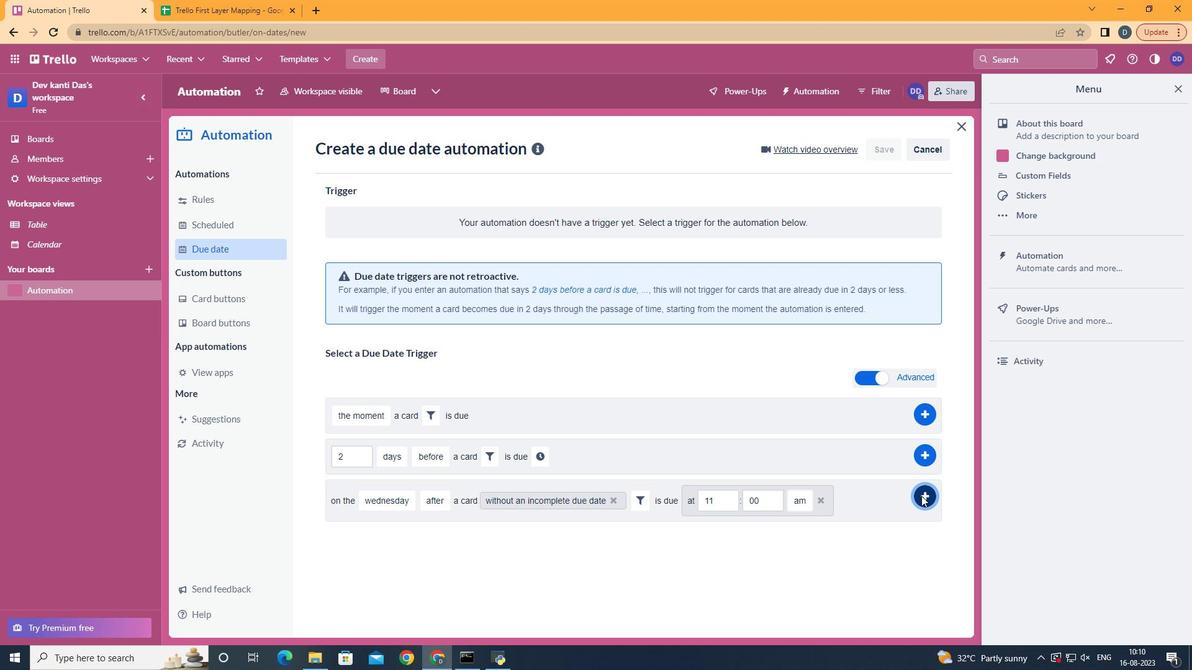 
